 Task: Add the task  Add support for offline messaging and chat to the section DevOps Dash in the project WinTech and add a Due Date to the respective task as 2024/03/27.
Action: Mouse moved to (890, 528)
Screenshot: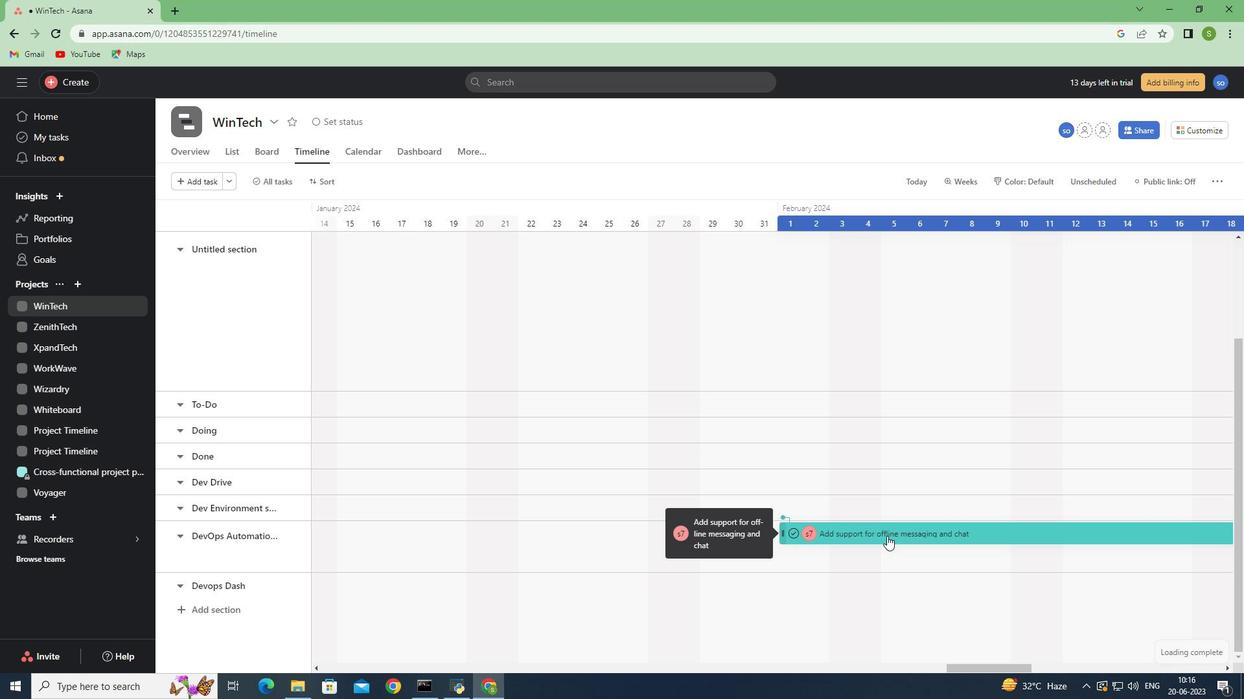 
Action: Mouse pressed left at (890, 528)
Screenshot: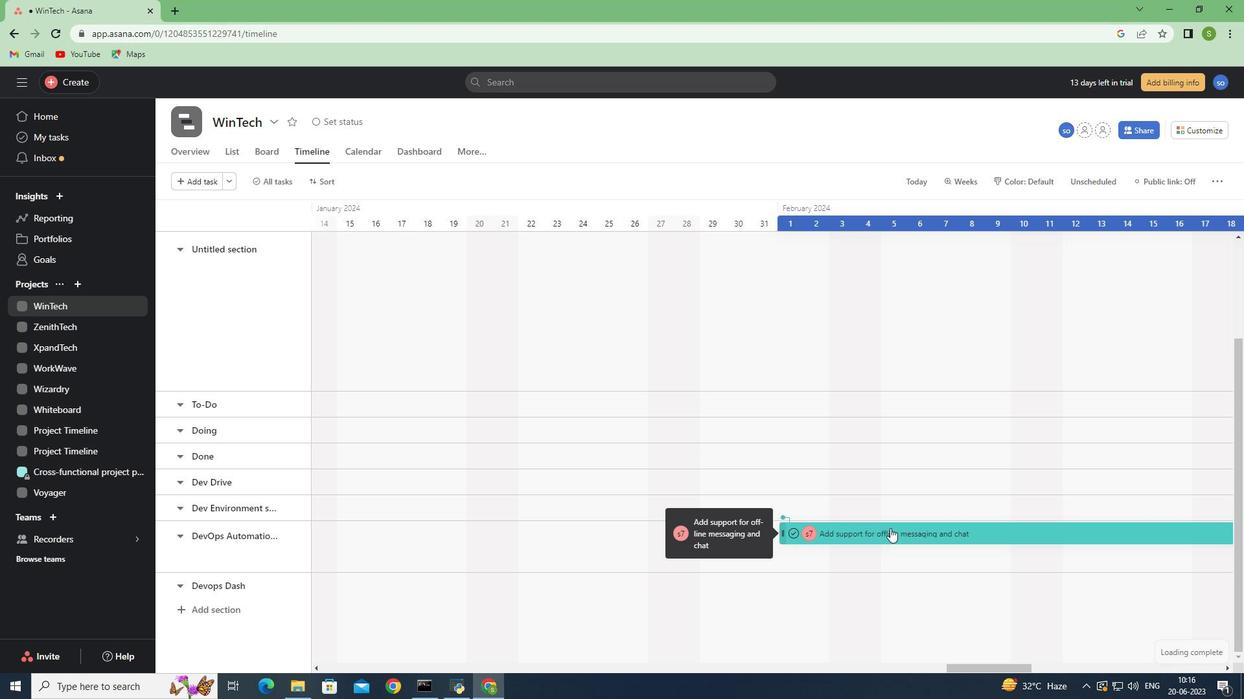 
Action: Mouse moved to (1049, 305)
Screenshot: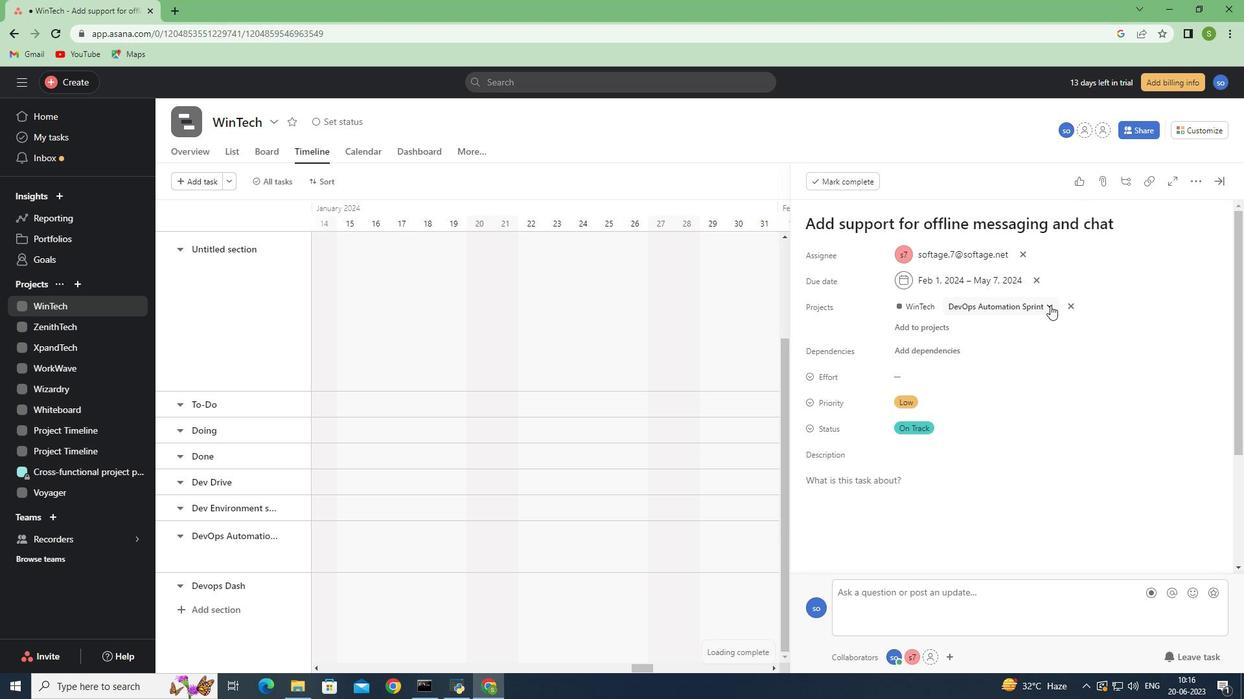 
Action: Mouse pressed left at (1049, 305)
Screenshot: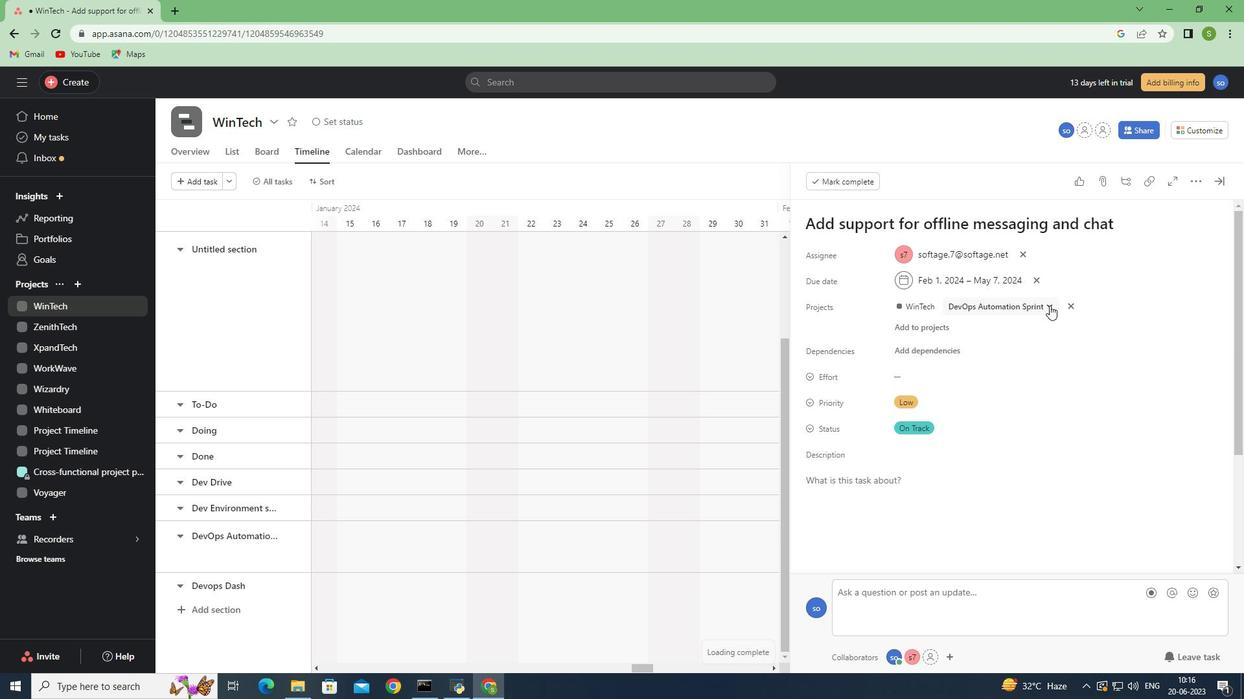 
Action: Mouse moved to (983, 501)
Screenshot: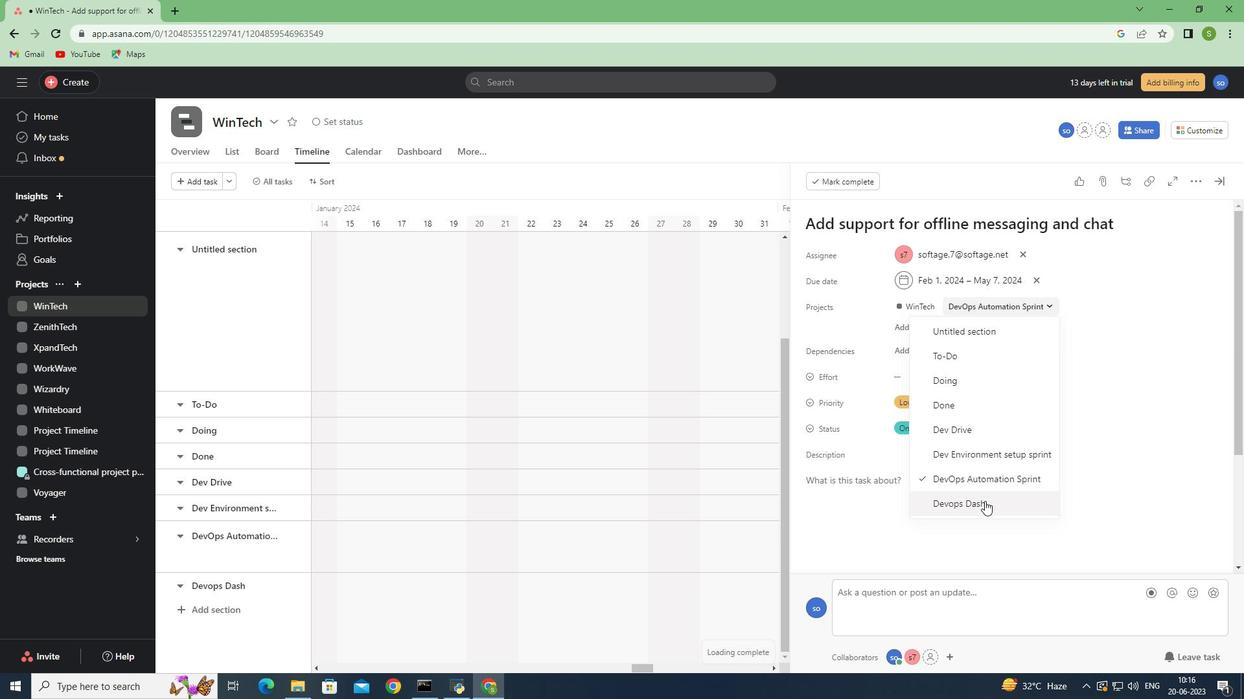 
Action: Mouse pressed left at (983, 501)
Screenshot: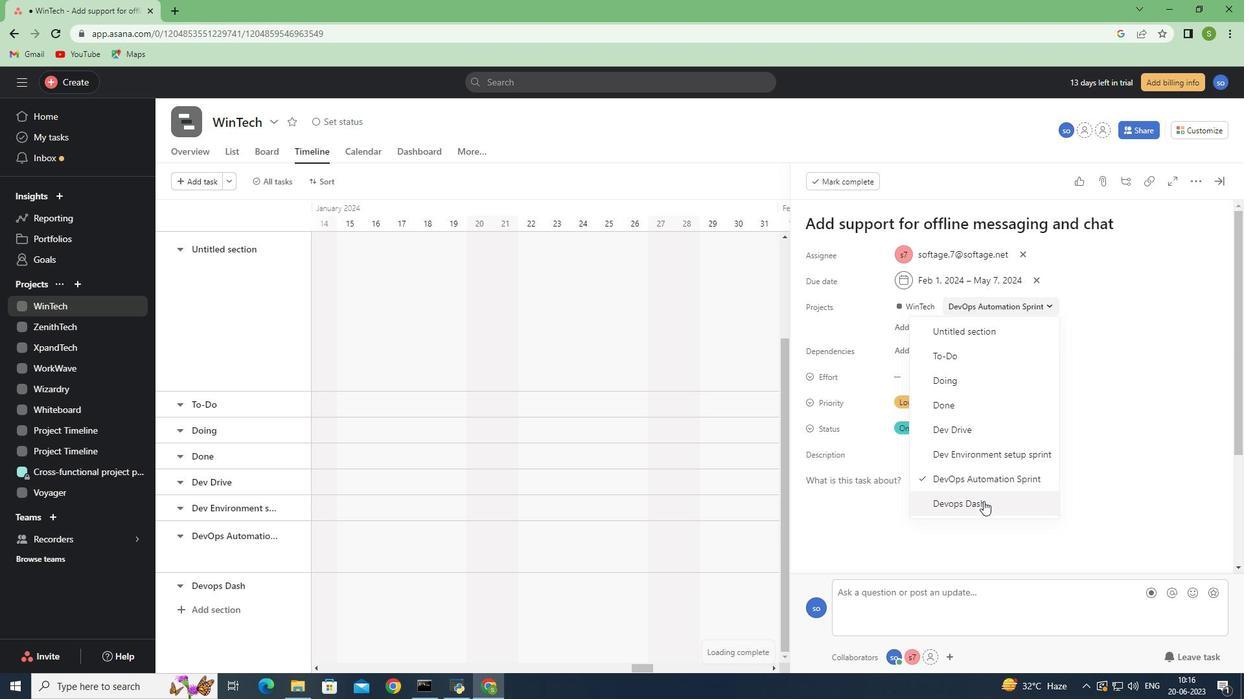 
Action: Mouse moved to (1015, 277)
Screenshot: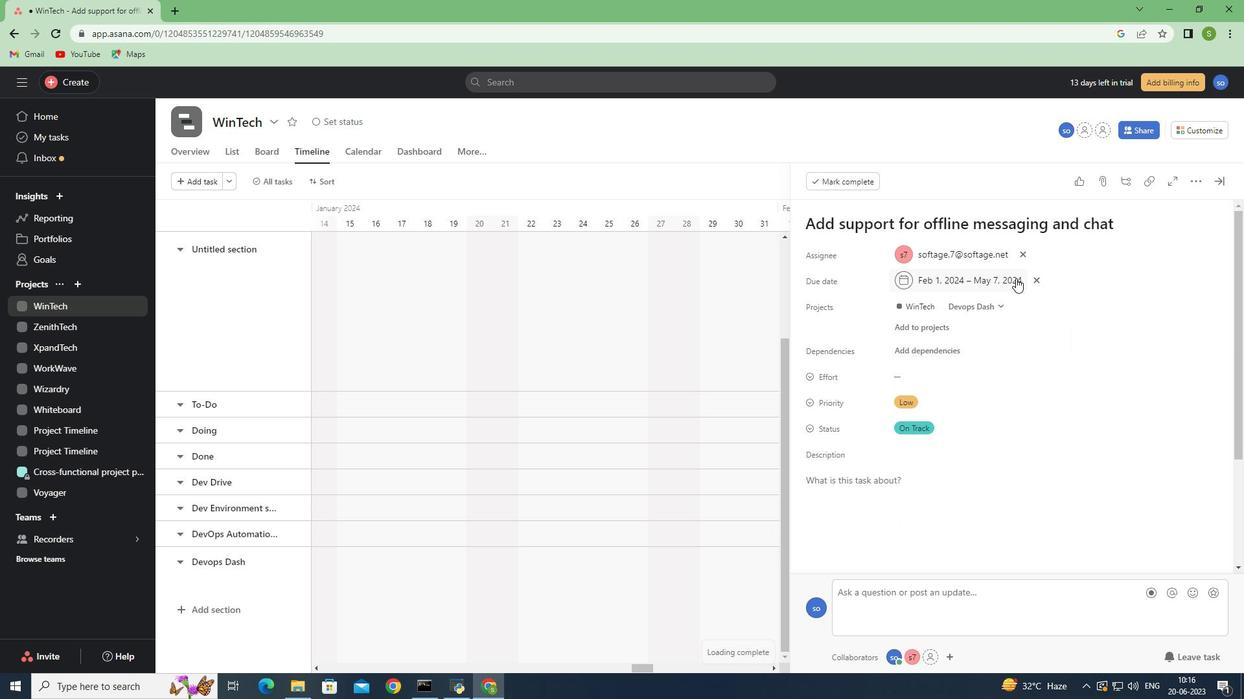 
Action: Mouse pressed left at (1015, 277)
Screenshot: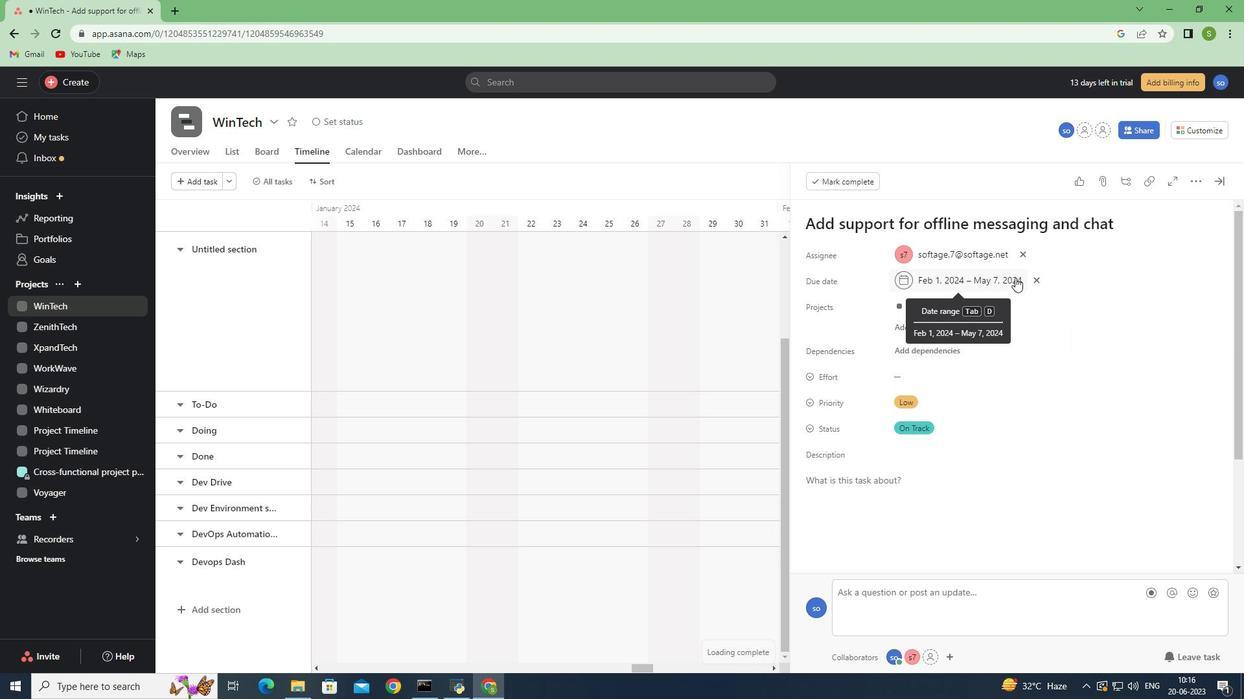 
Action: Mouse moved to (1036, 318)
Screenshot: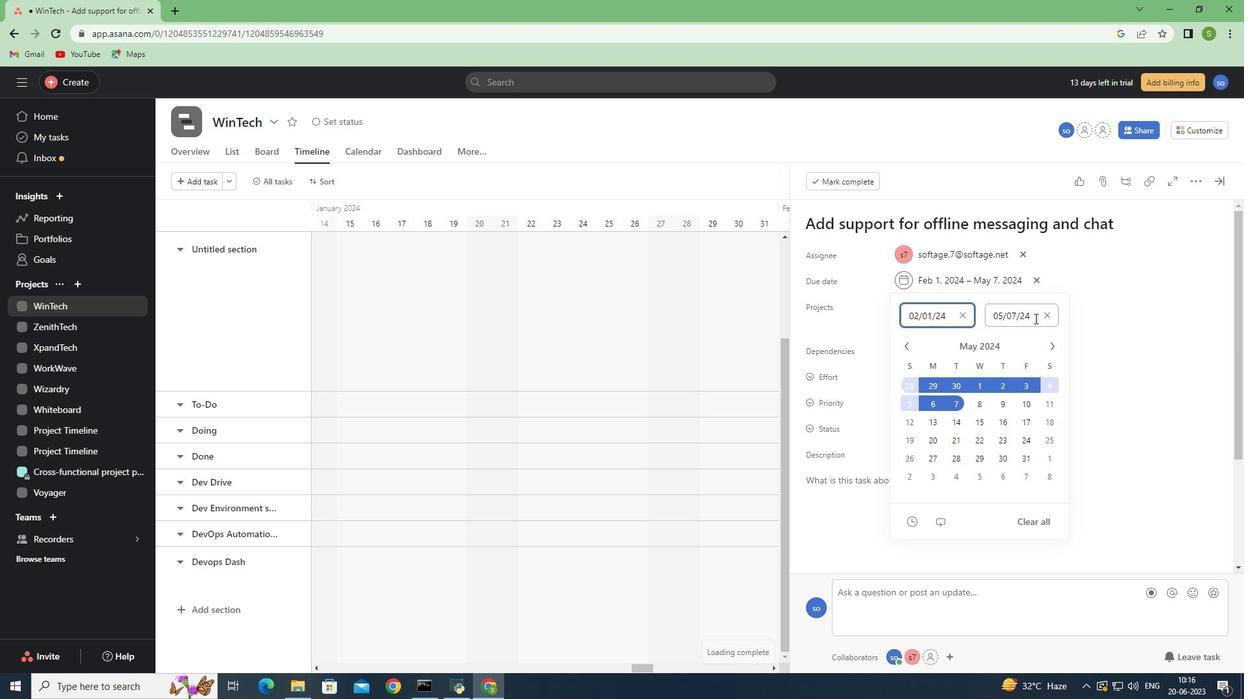 
Action: Mouse pressed left at (1036, 318)
Screenshot: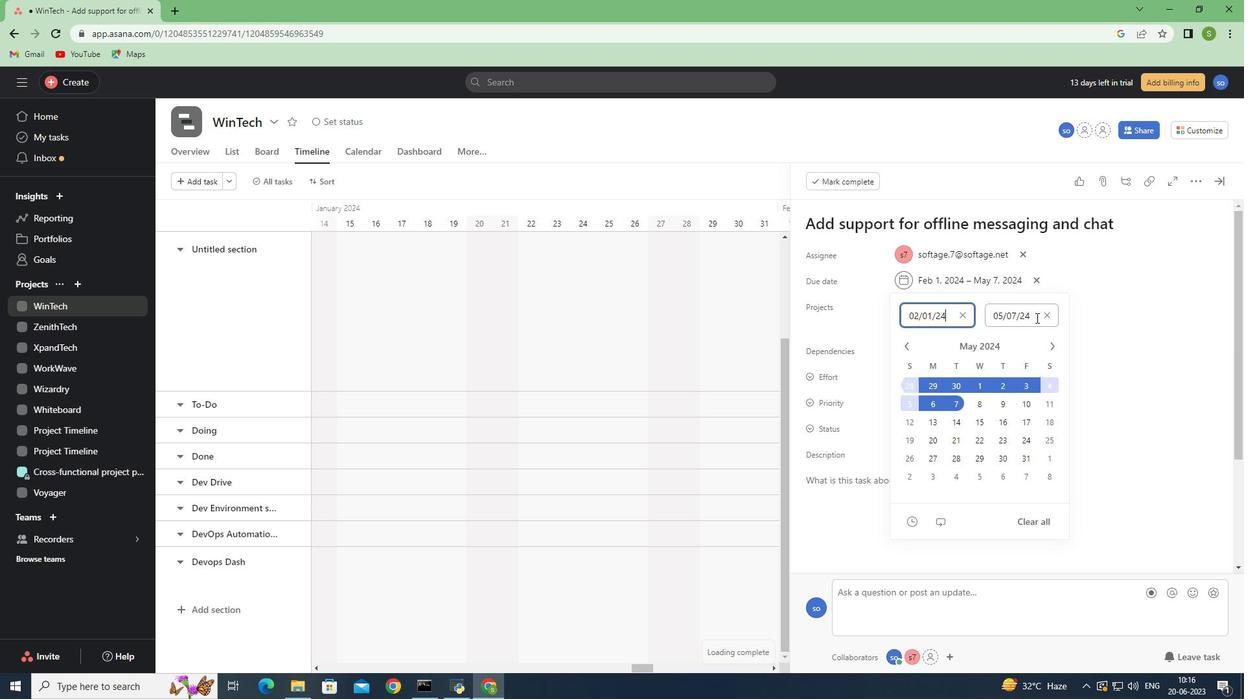 
Action: Mouse moved to (1097, 341)
Screenshot: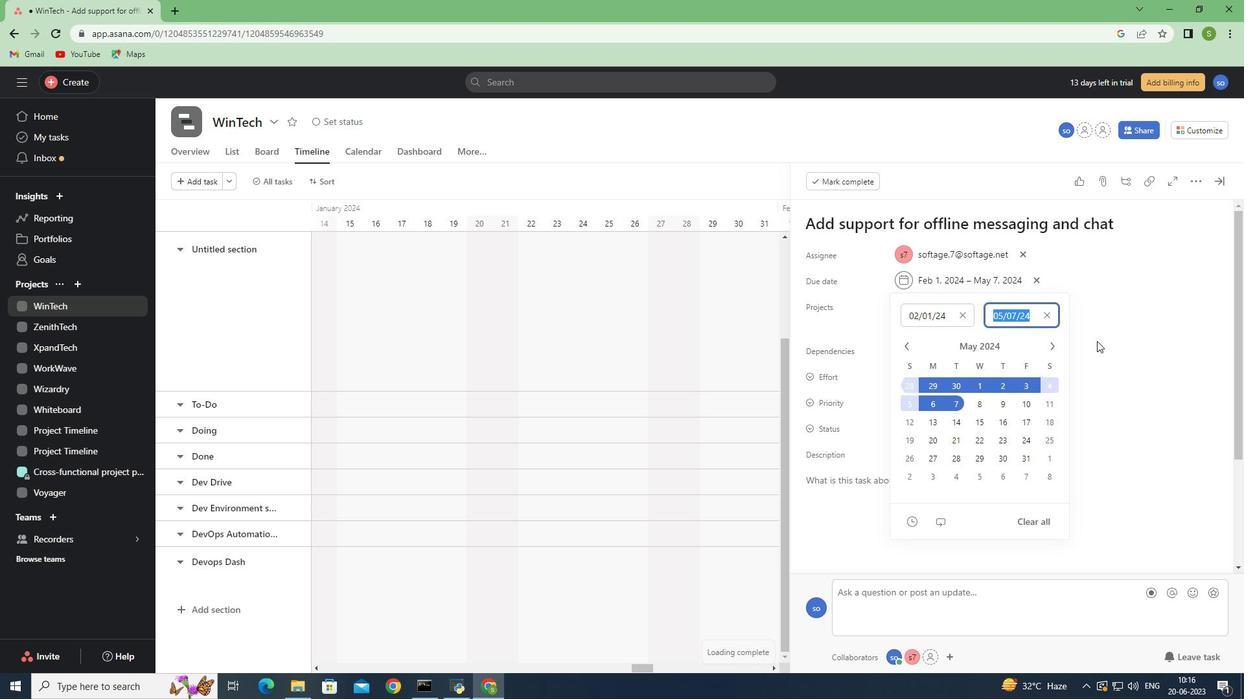 
Action: Key pressed 2024/03/27<Key.enter>
Screenshot: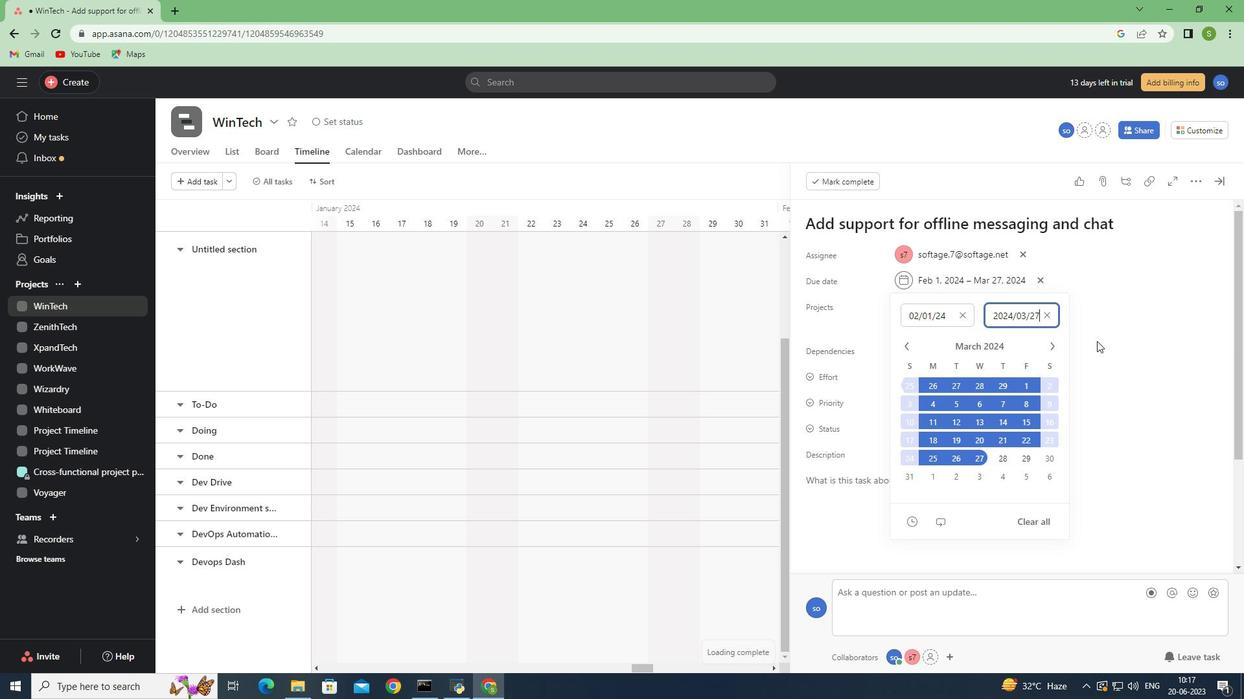 
Action: Mouse moved to (791, 484)
Screenshot: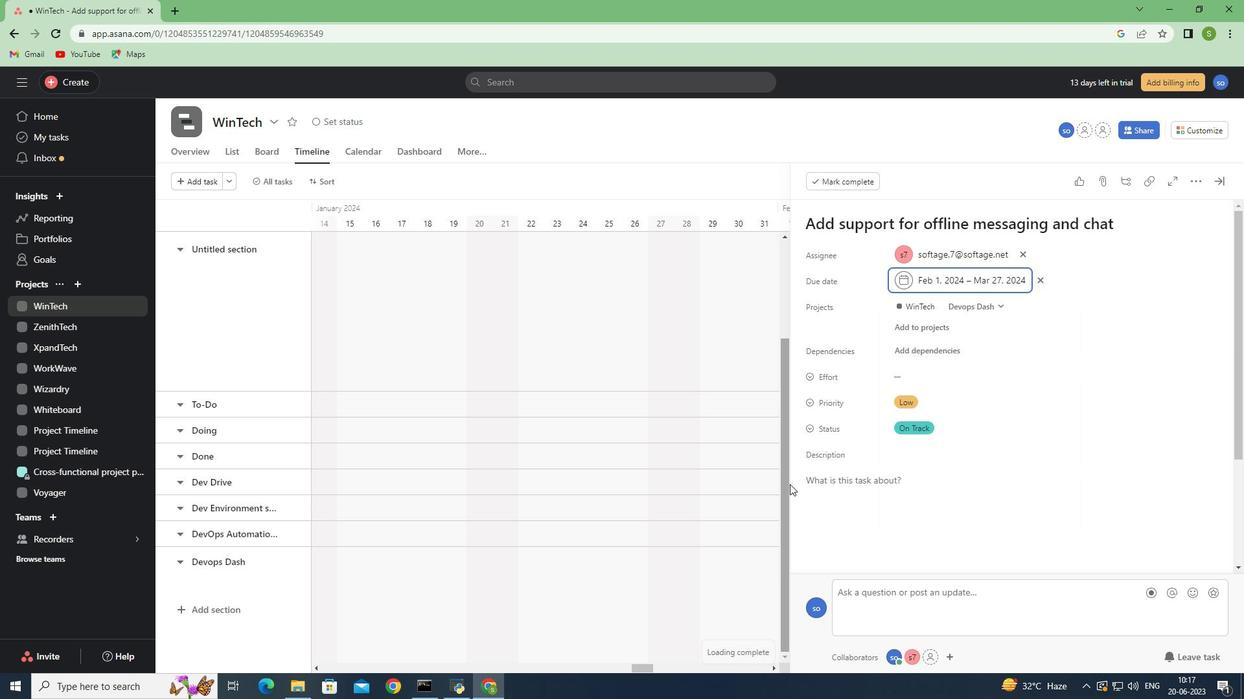 
